 Task: Move the task Implement a new cloud-based quality management system for a company to the section To-Do in the project BrightWorks and sort the tasks in the project by Assignee in Ascending order
Action: Mouse moved to (645, 403)
Screenshot: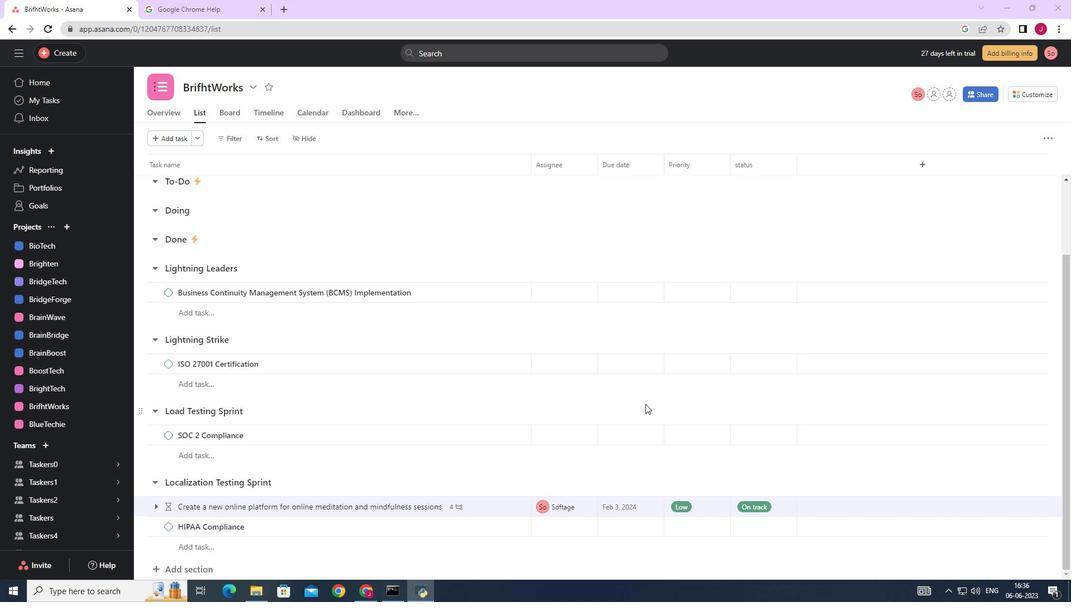 
Action: Mouse scrolled (645, 404) with delta (0, 0)
Screenshot: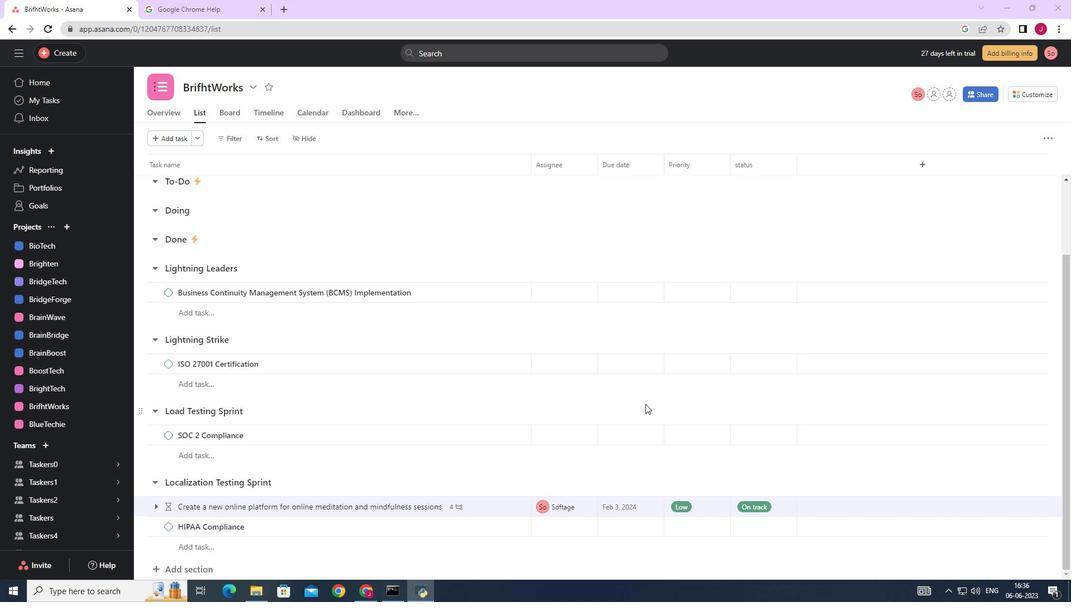 
Action: Mouse scrolled (645, 404) with delta (0, 0)
Screenshot: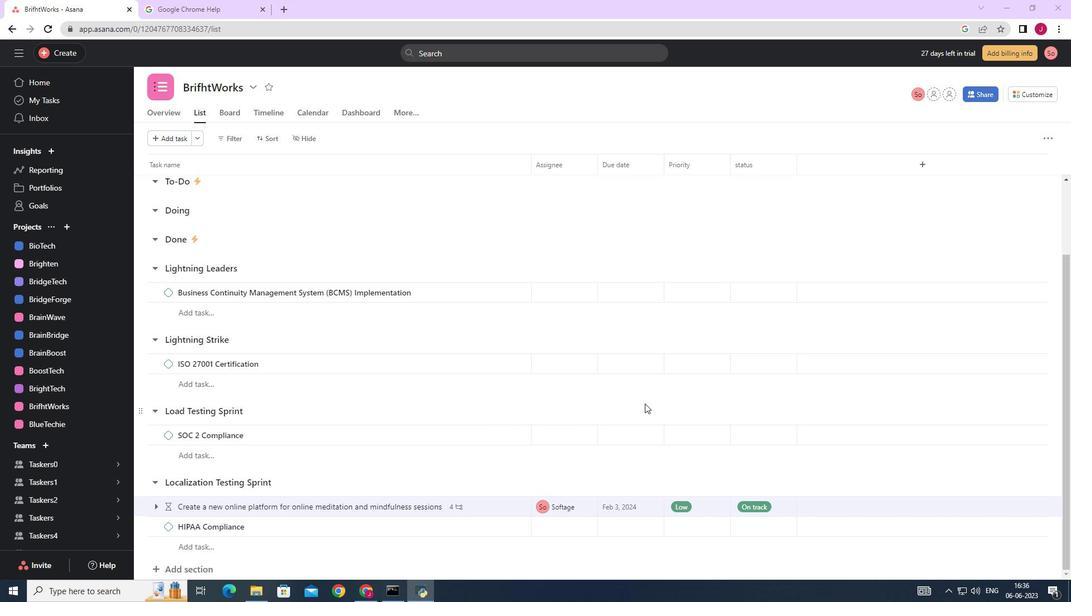 
Action: Mouse scrolled (645, 404) with delta (0, 0)
Screenshot: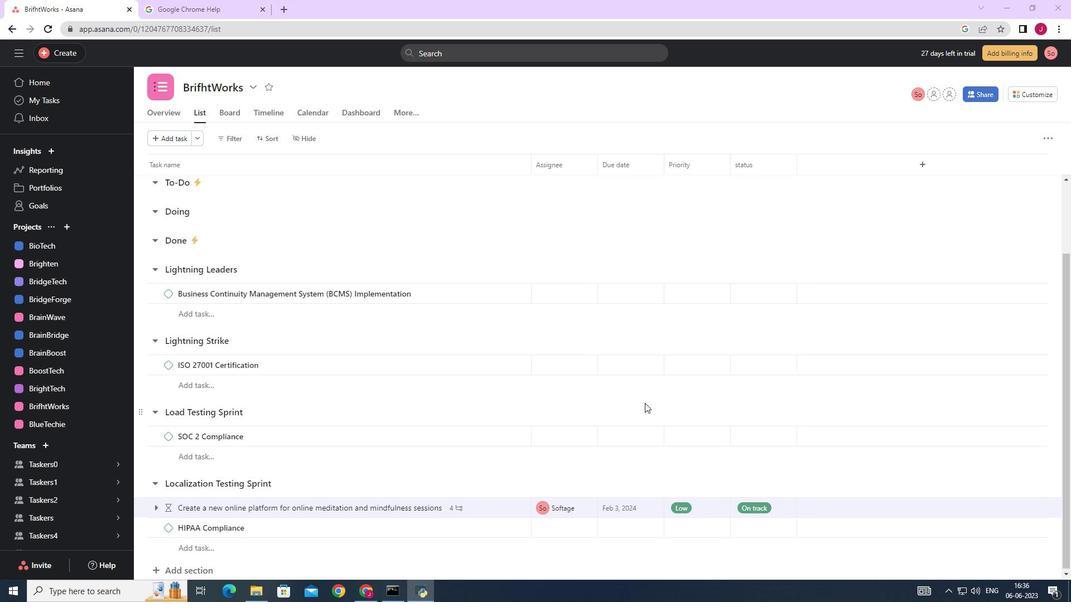 
Action: Mouse moved to (531, 308)
Screenshot: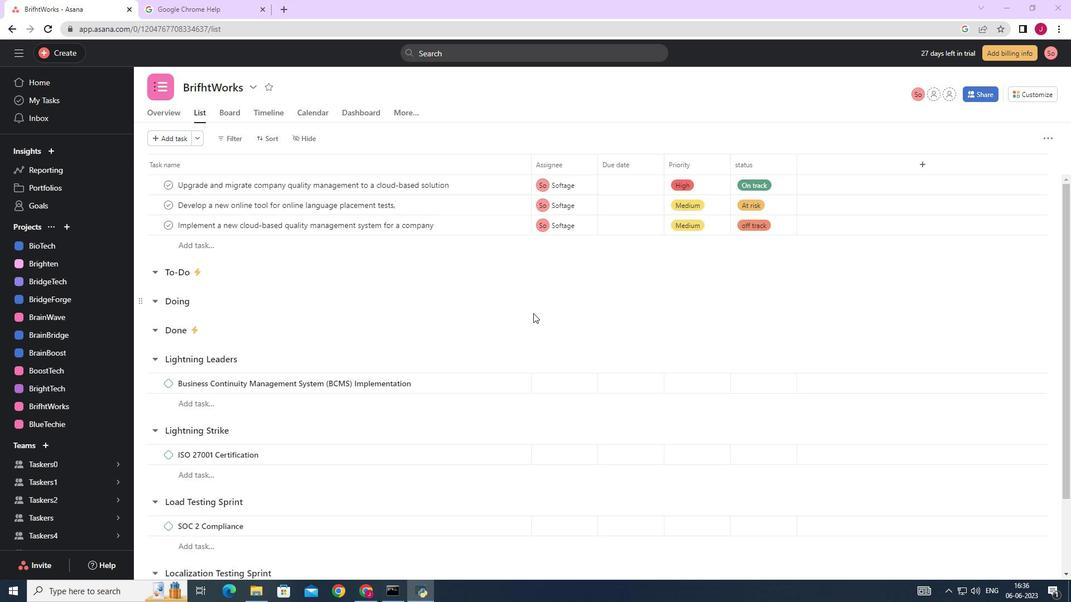 
Action: Mouse scrolled (531, 308) with delta (0, 0)
Screenshot: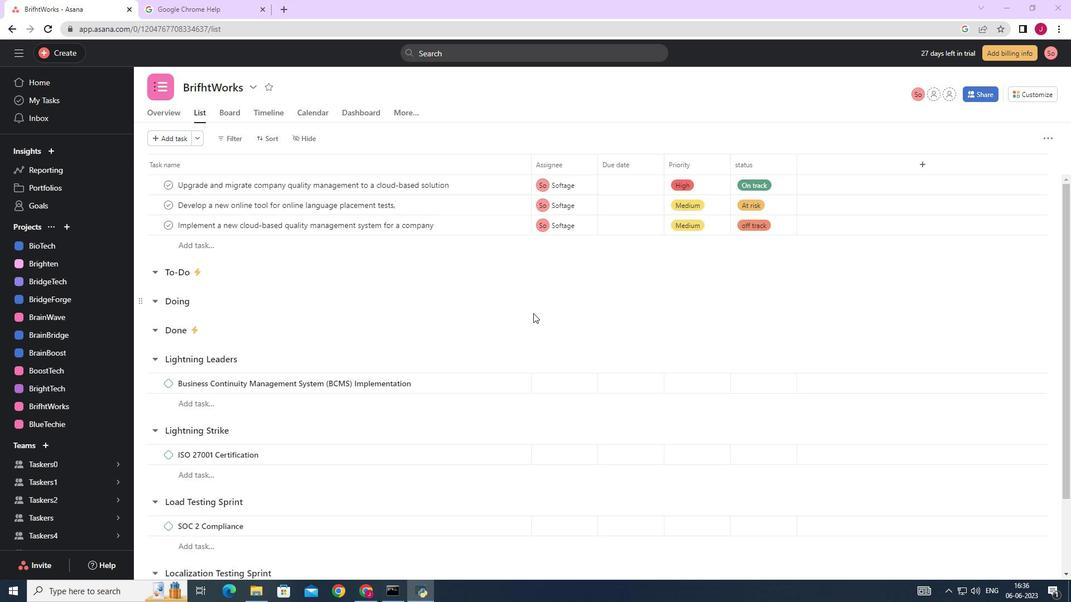 
Action: Mouse moved to (496, 231)
Screenshot: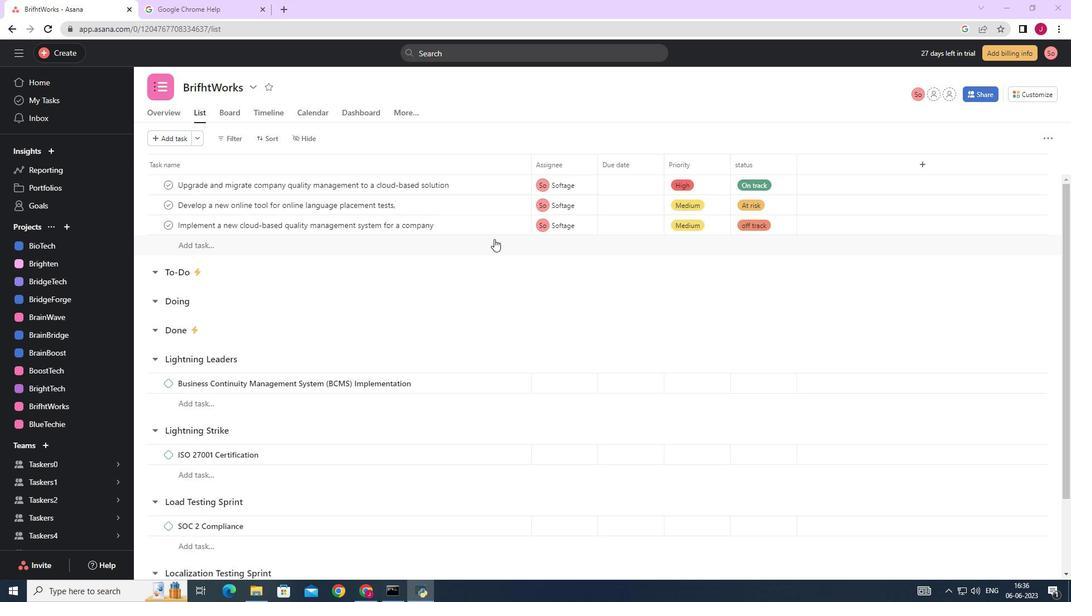 
Action: Mouse scrolled (496, 232) with delta (0, 0)
Screenshot: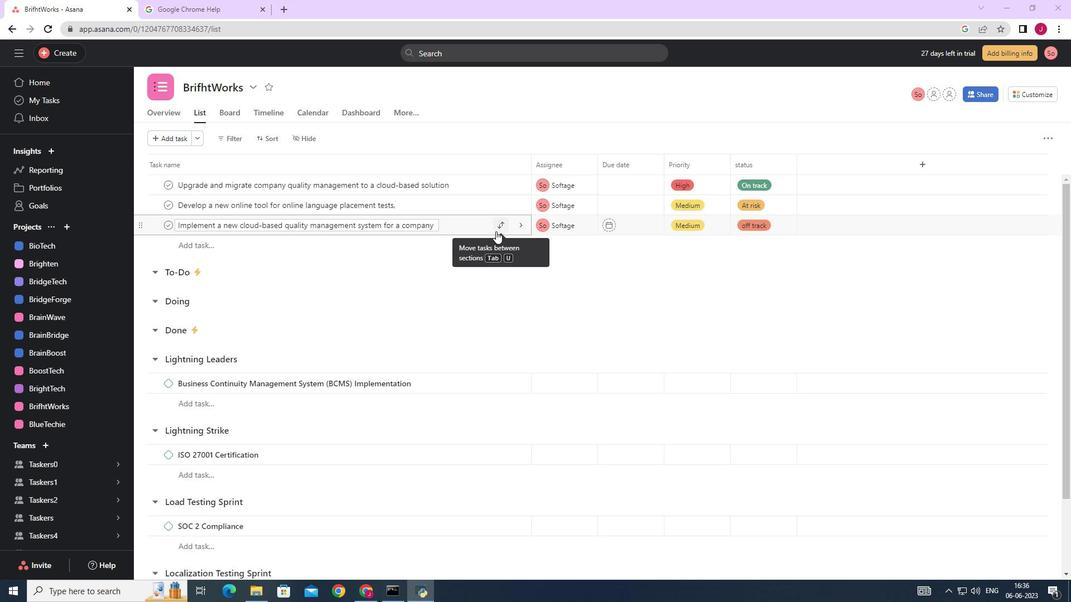 
Action: Mouse moved to (496, 227)
Screenshot: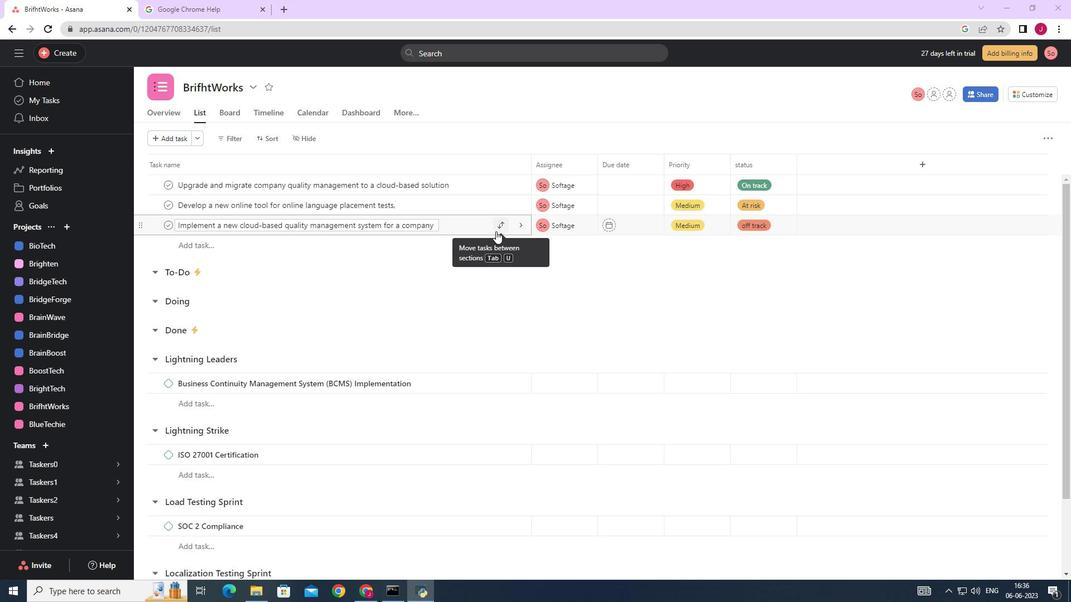 
Action: Mouse pressed left at (496, 227)
Screenshot: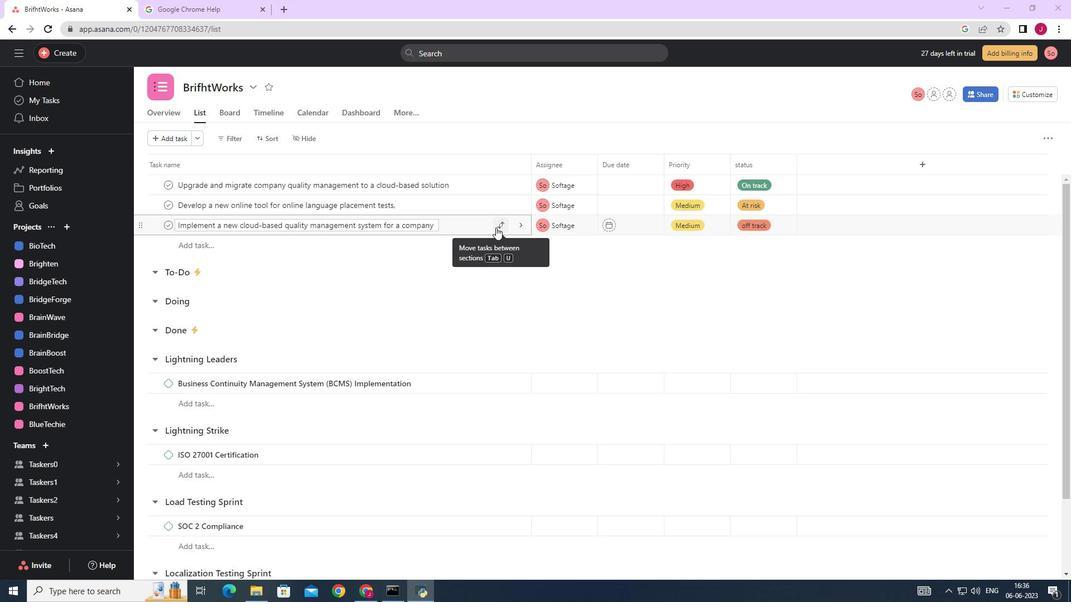 
Action: Mouse moved to (429, 285)
Screenshot: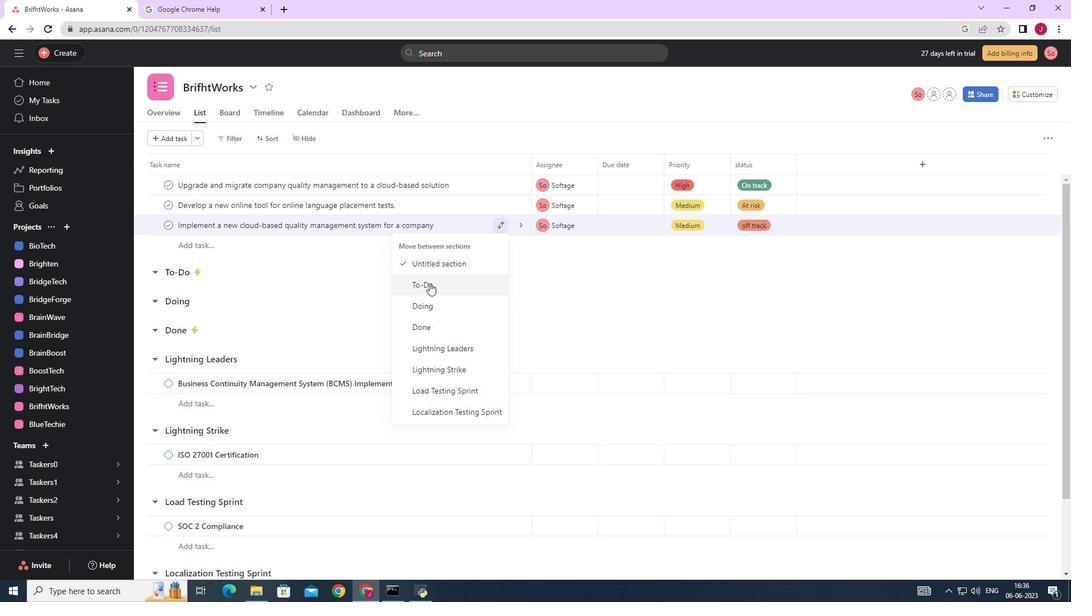 
Action: Mouse pressed left at (429, 285)
Screenshot: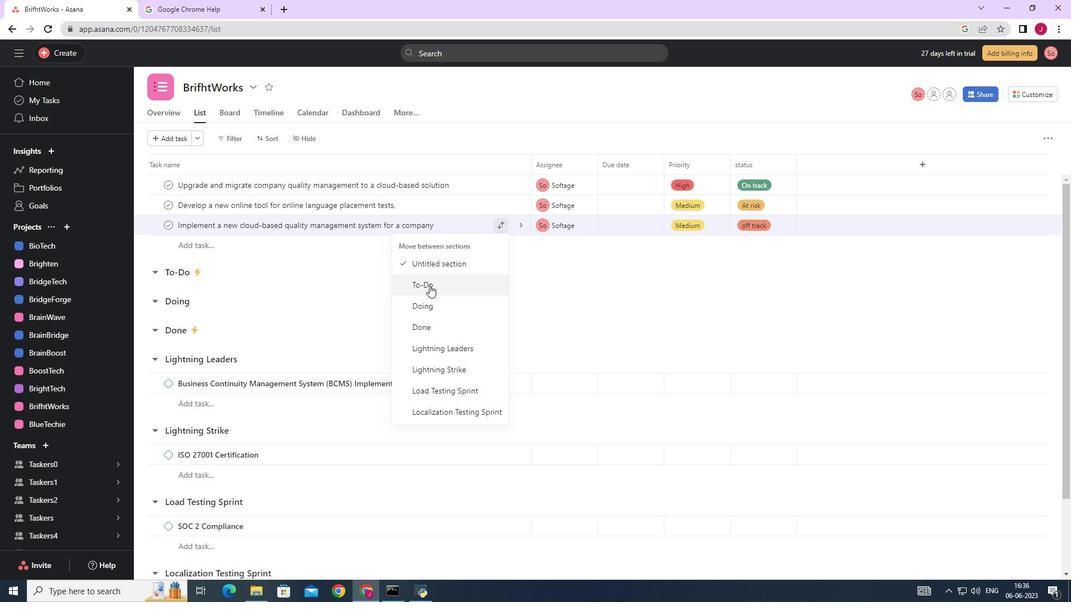 
Action: Mouse moved to (270, 136)
Screenshot: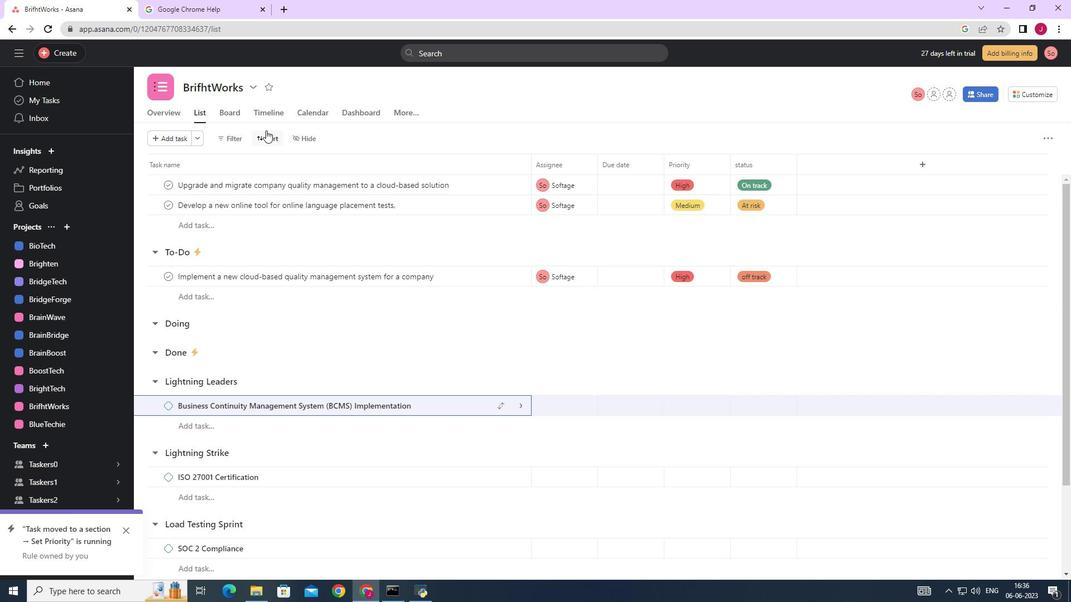 
Action: Mouse pressed left at (270, 136)
Screenshot: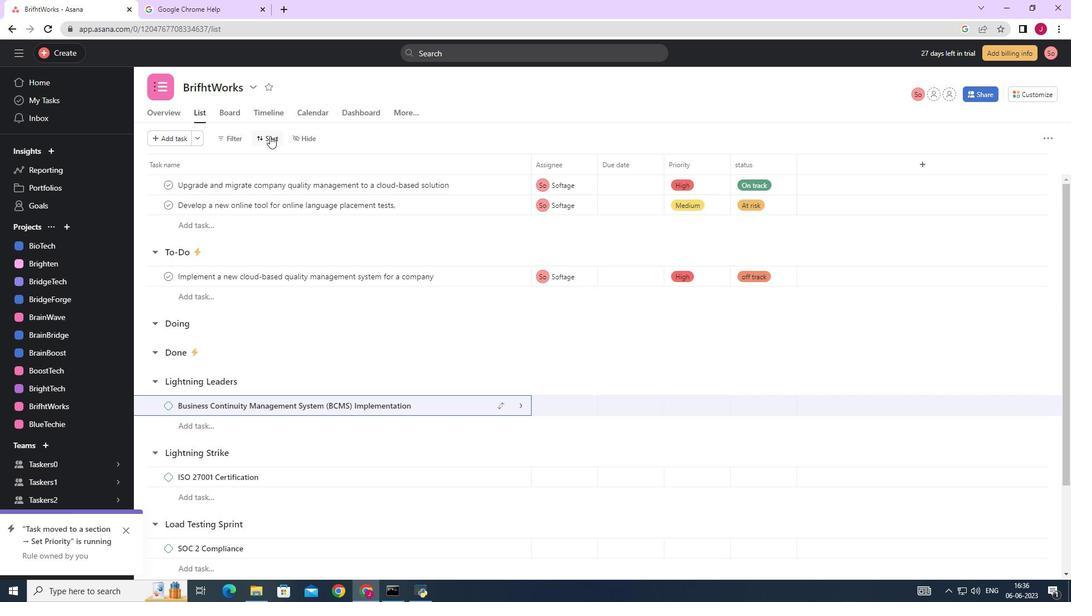 
Action: Mouse moved to (290, 231)
Screenshot: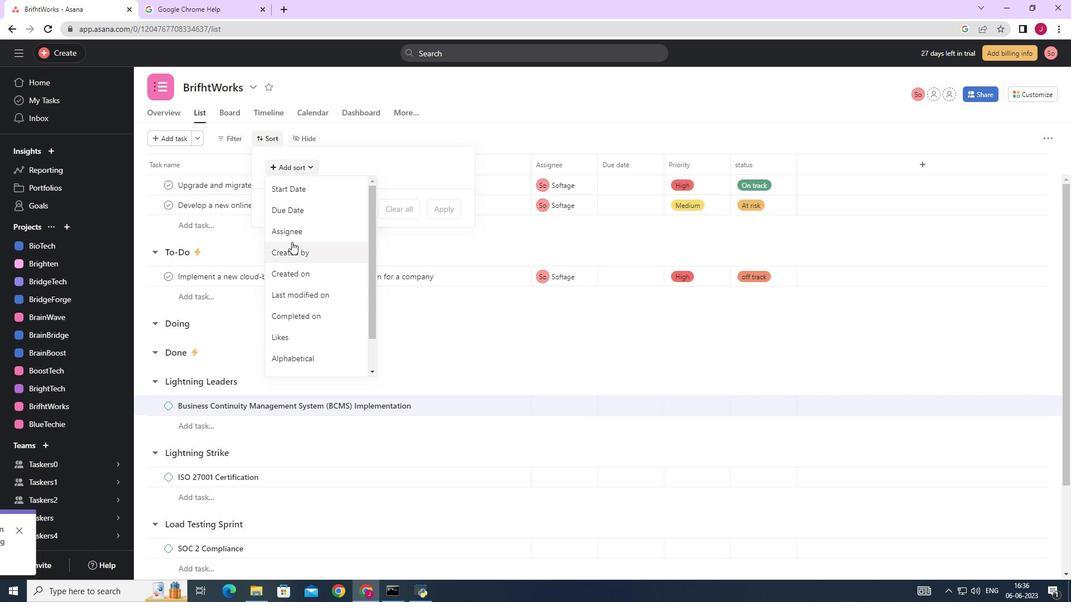 
Action: Mouse pressed left at (290, 231)
Screenshot: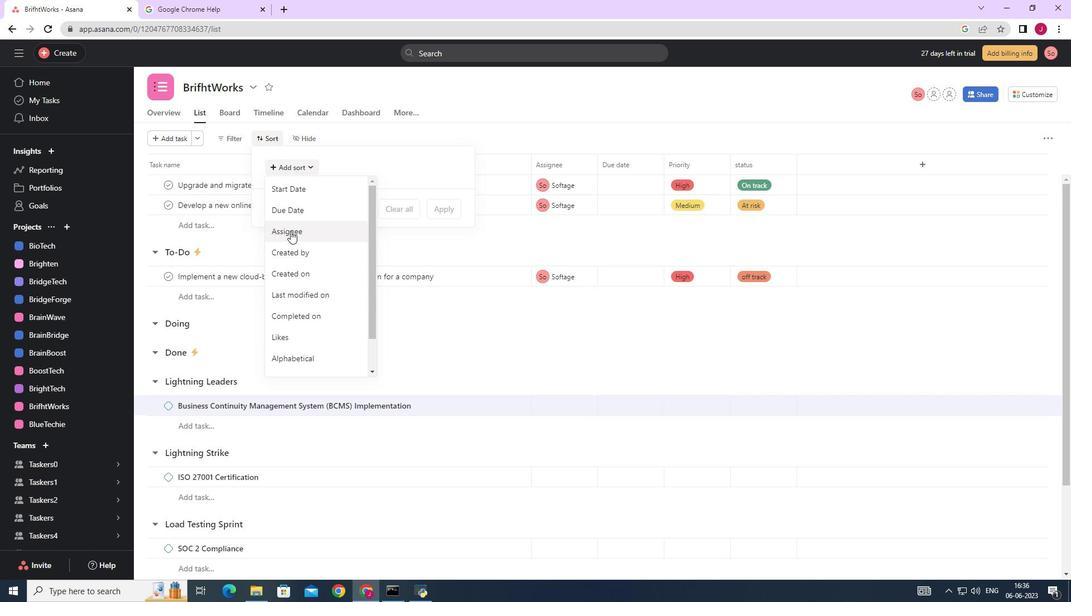 
Action: Mouse moved to (319, 186)
Screenshot: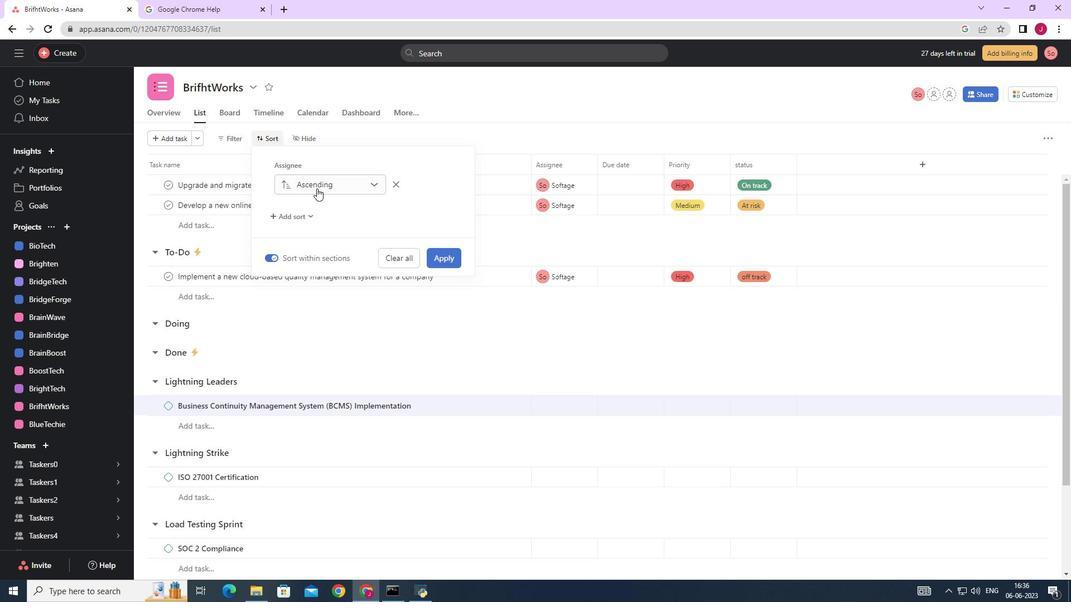 
Action: Mouse pressed left at (319, 186)
Screenshot: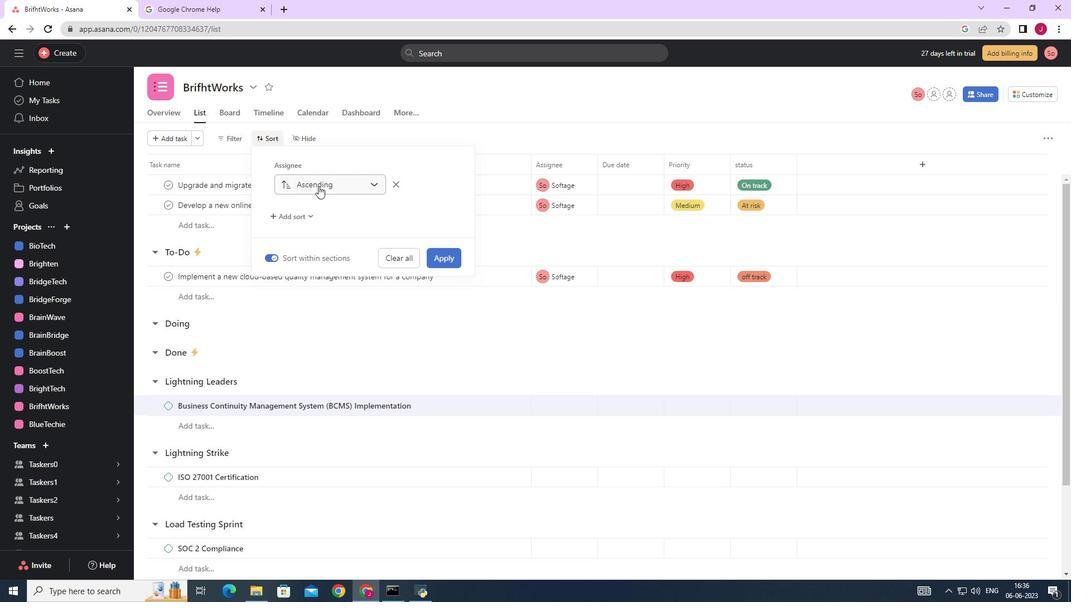 
Action: Mouse moved to (331, 208)
Screenshot: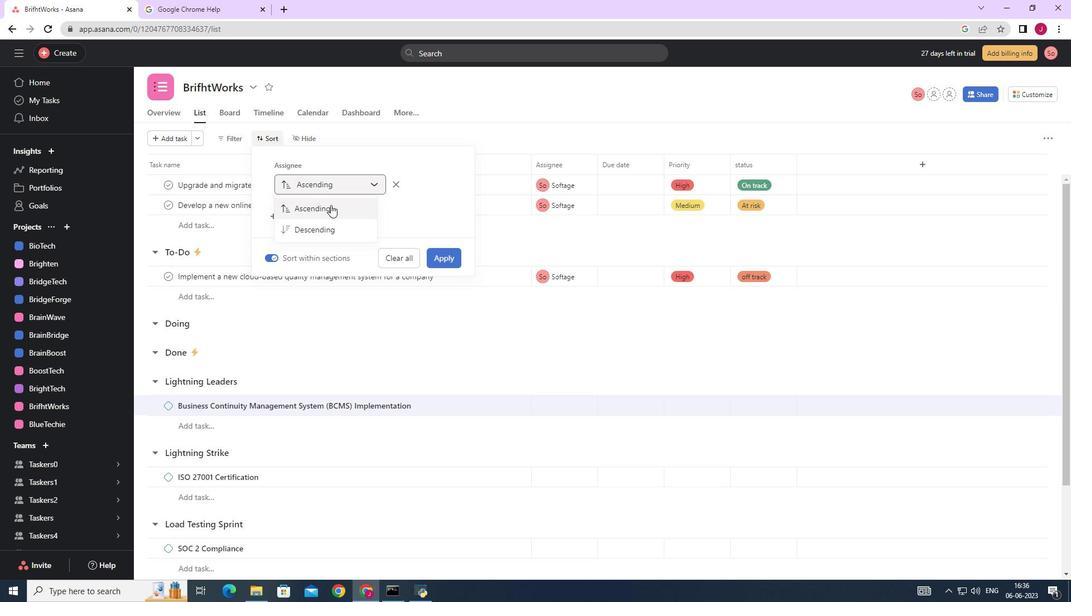 
Action: Mouse pressed left at (331, 208)
Screenshot: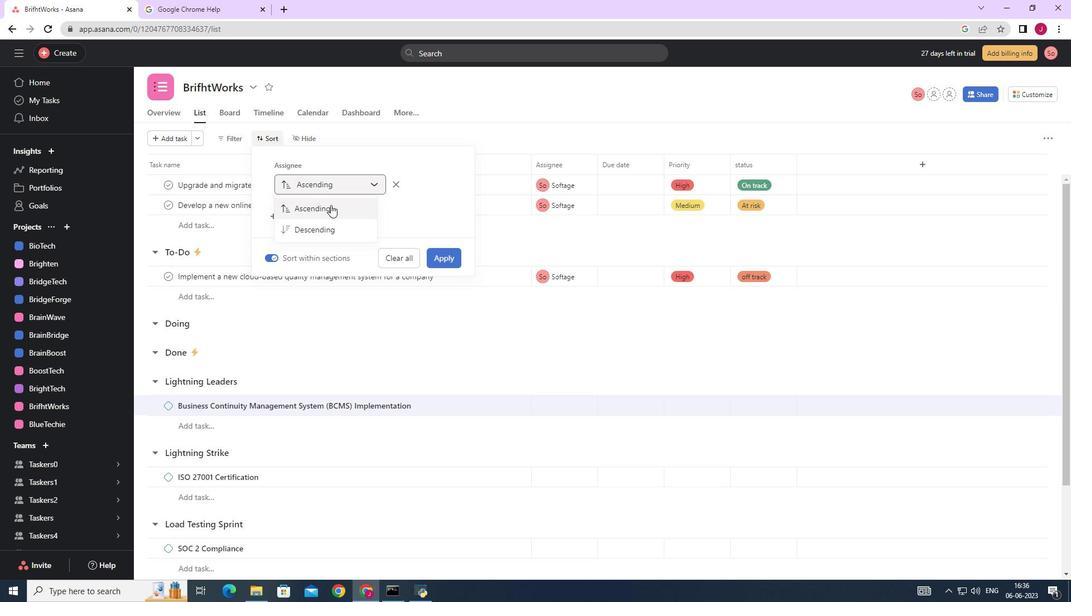 
Action: Mouse moved to (448, 257)
Screenshot: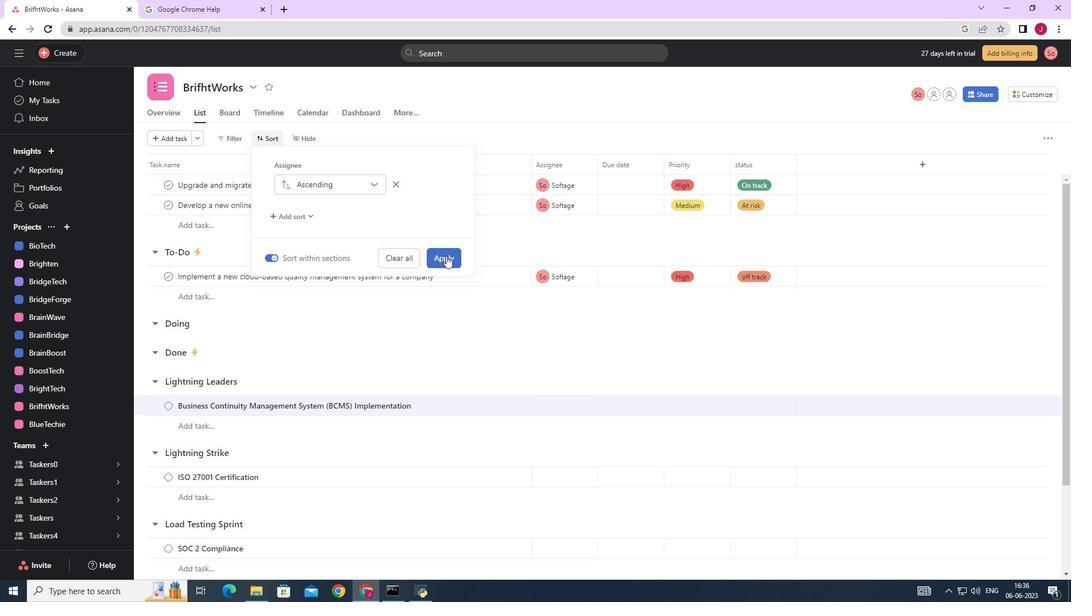 
Action: Mouse pressed left at (448, 257)
Screenshot: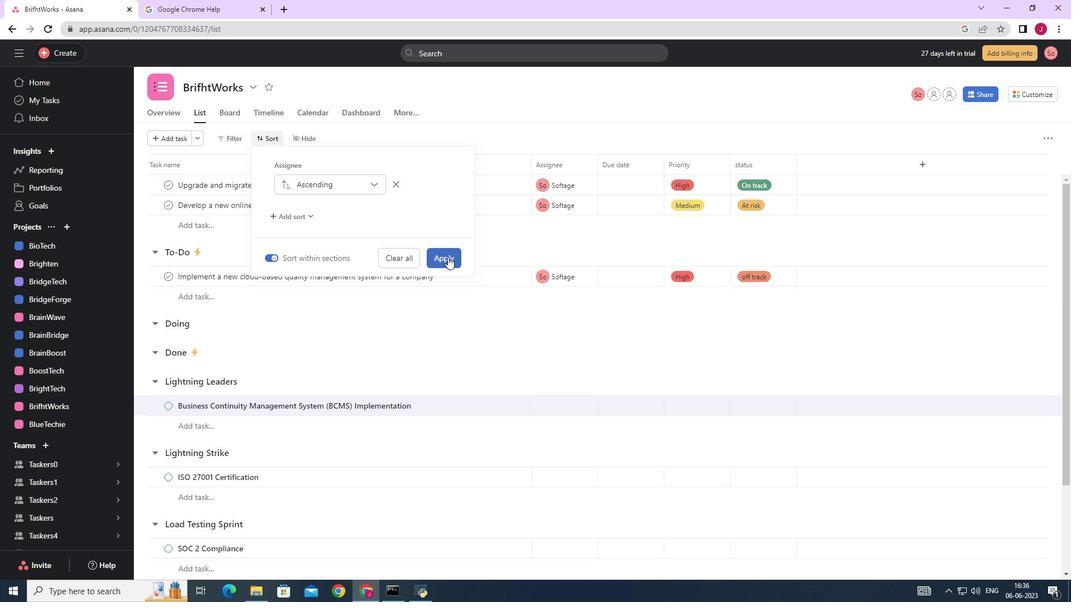 
